 Task: Use News Effect in this video Movie B.mp4
Action: Mouse moved to (206, 131)
Screenshot: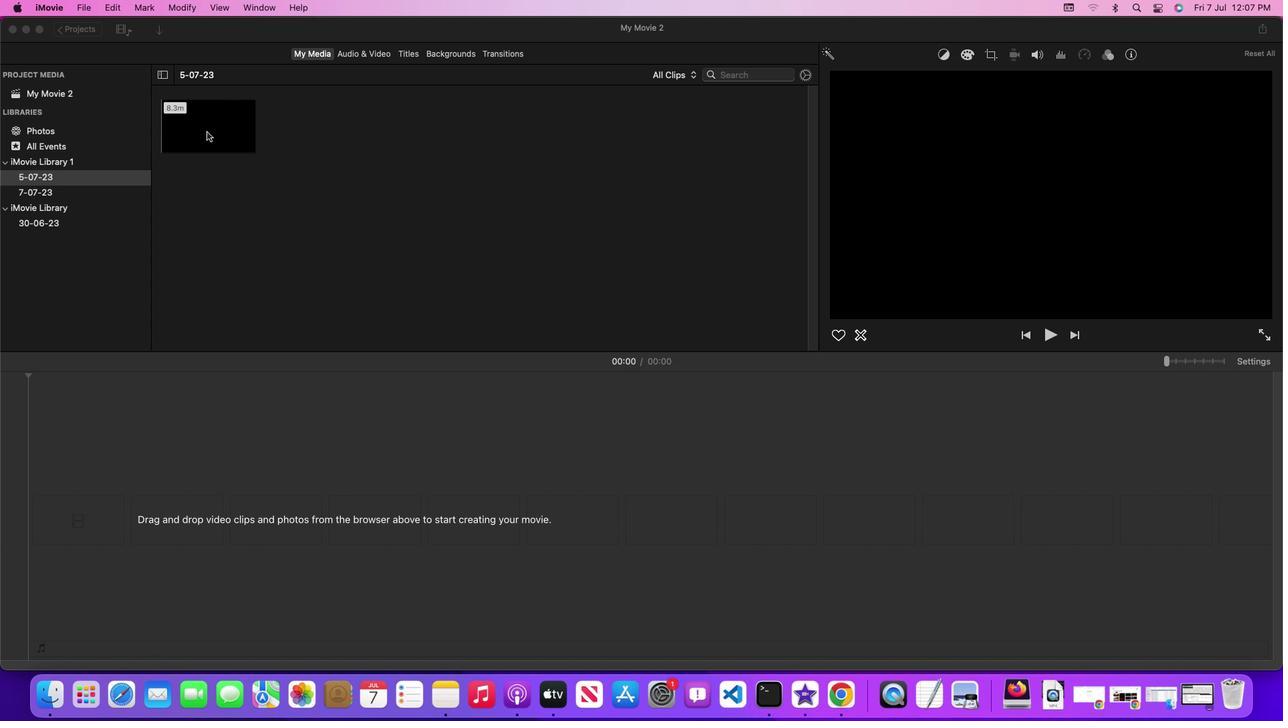 
Action: Mouse pressed left at (206, 131)
Screenshot: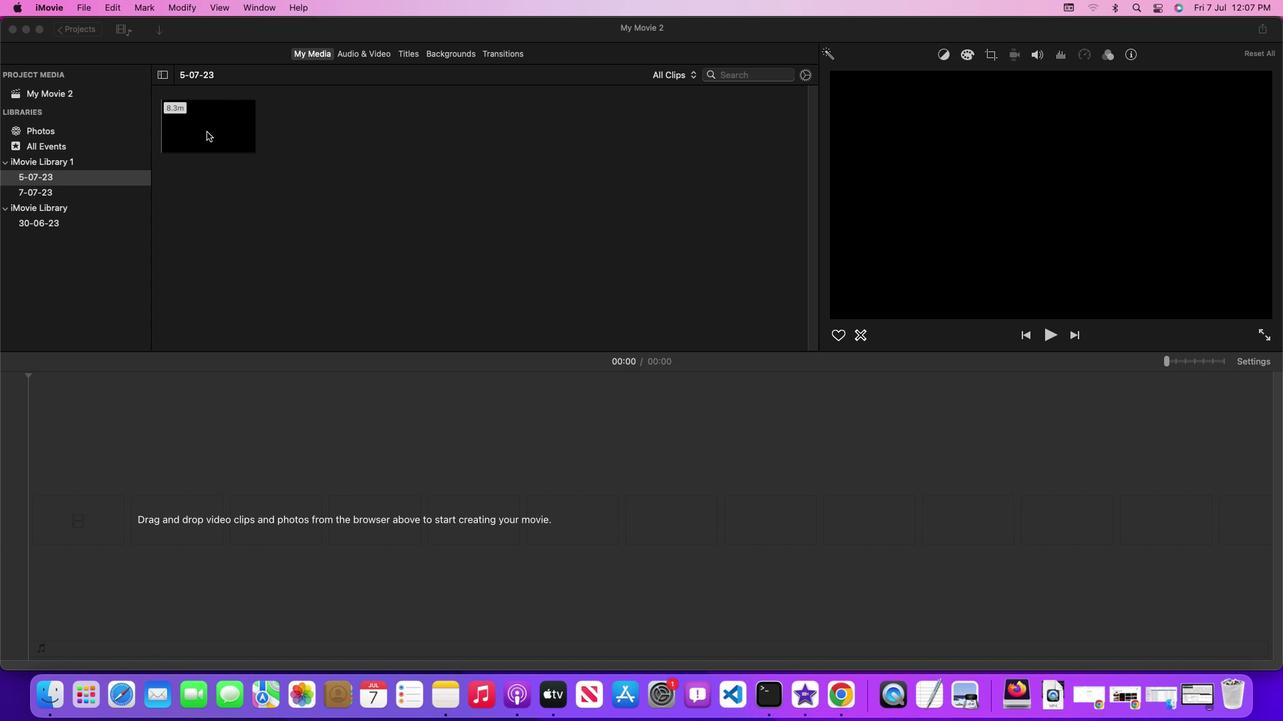 
Action: Mouse pressed left at (206, 131)
Screenshot: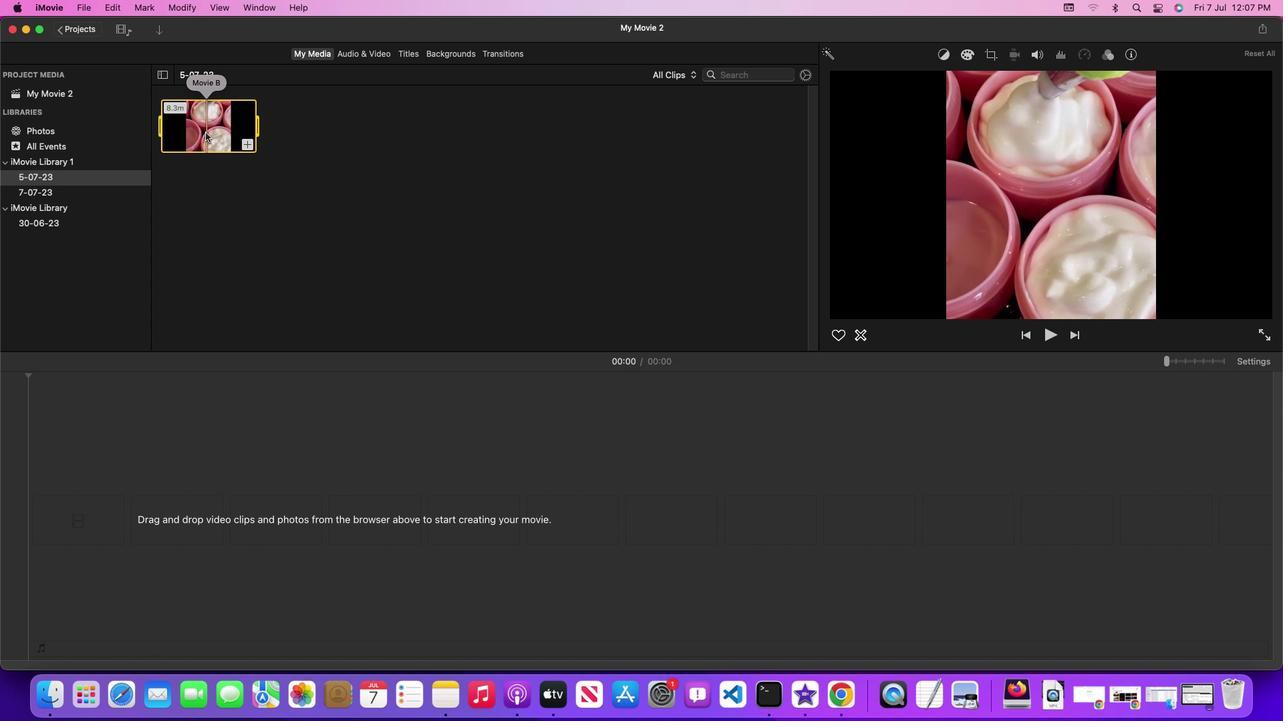 
Action: Mouse moved to (378, 52)
Screenshot: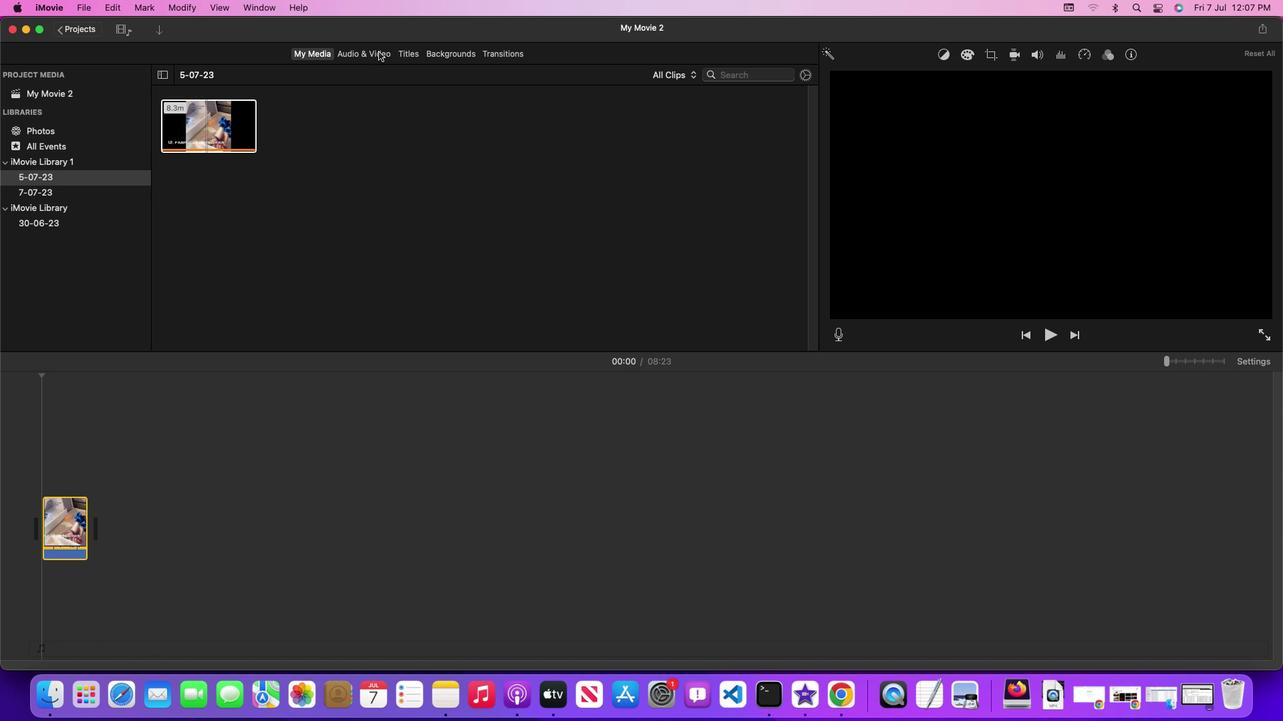 
Action: Mouse pressed left at (378, 52)
Screenshot: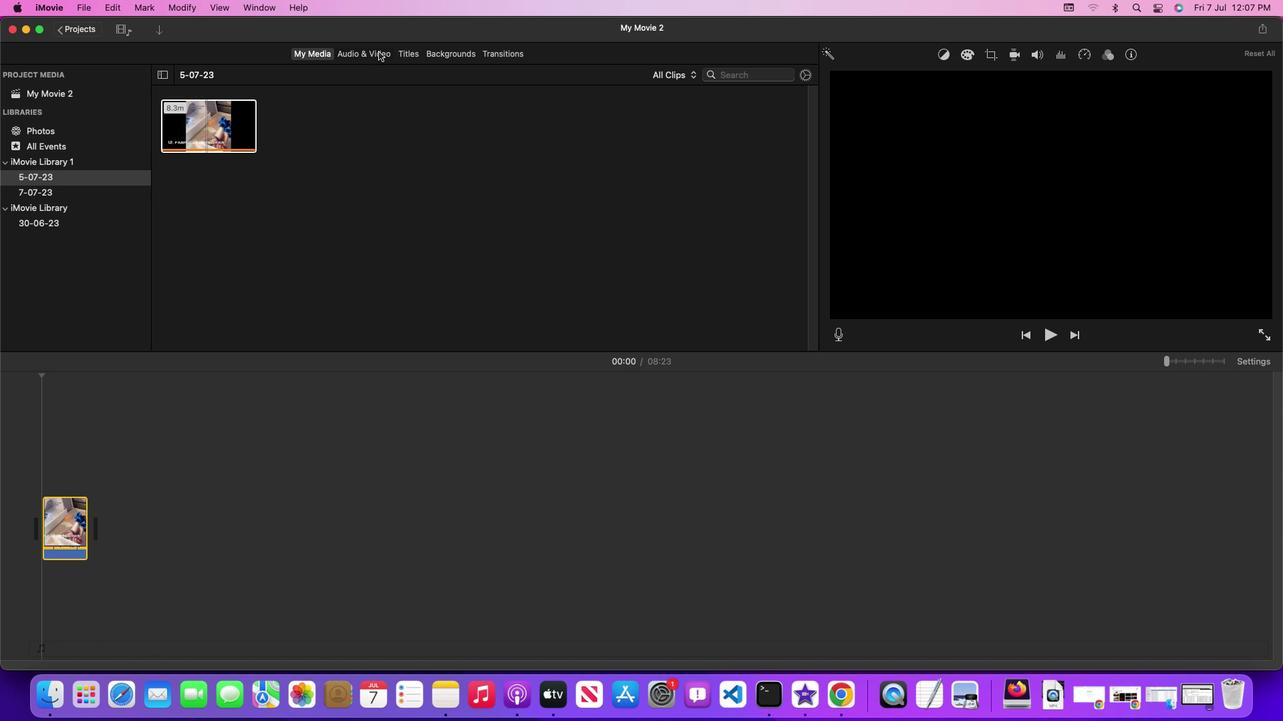 
Action: Mouse moved to (814, 177)
Screenshot: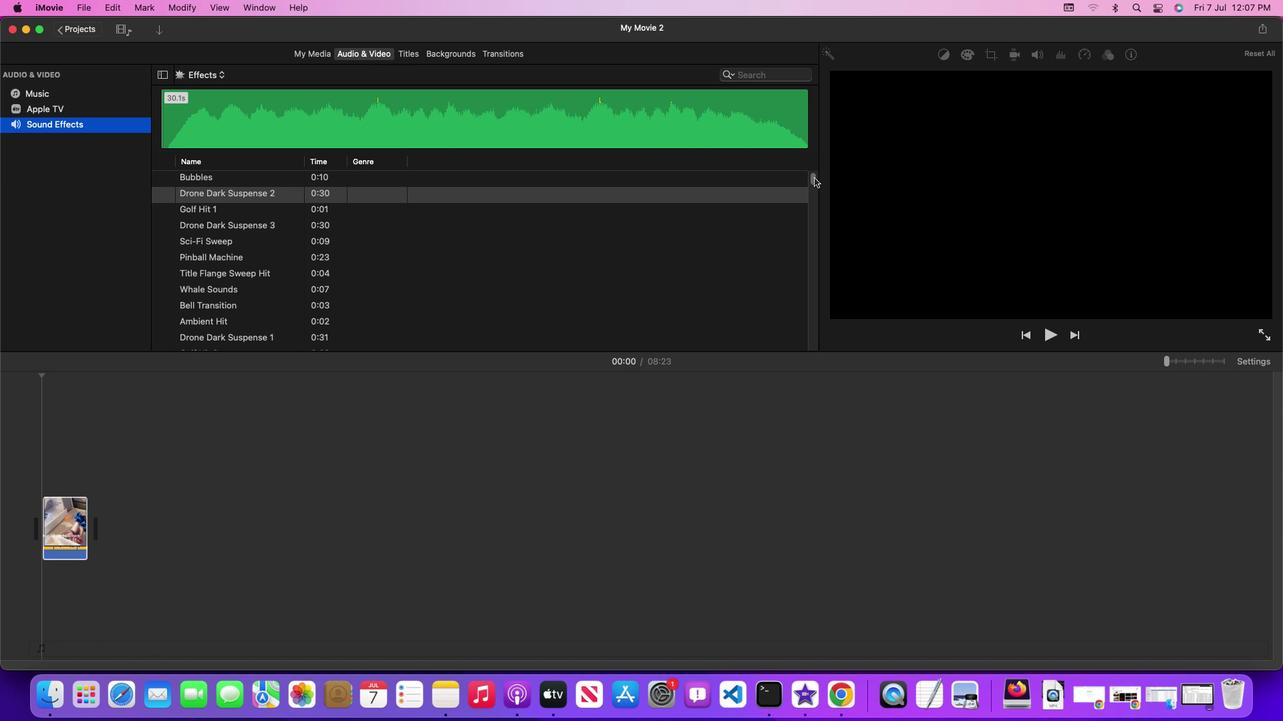 
Action: Mouse pressed left at (814, 177)
Screenshot: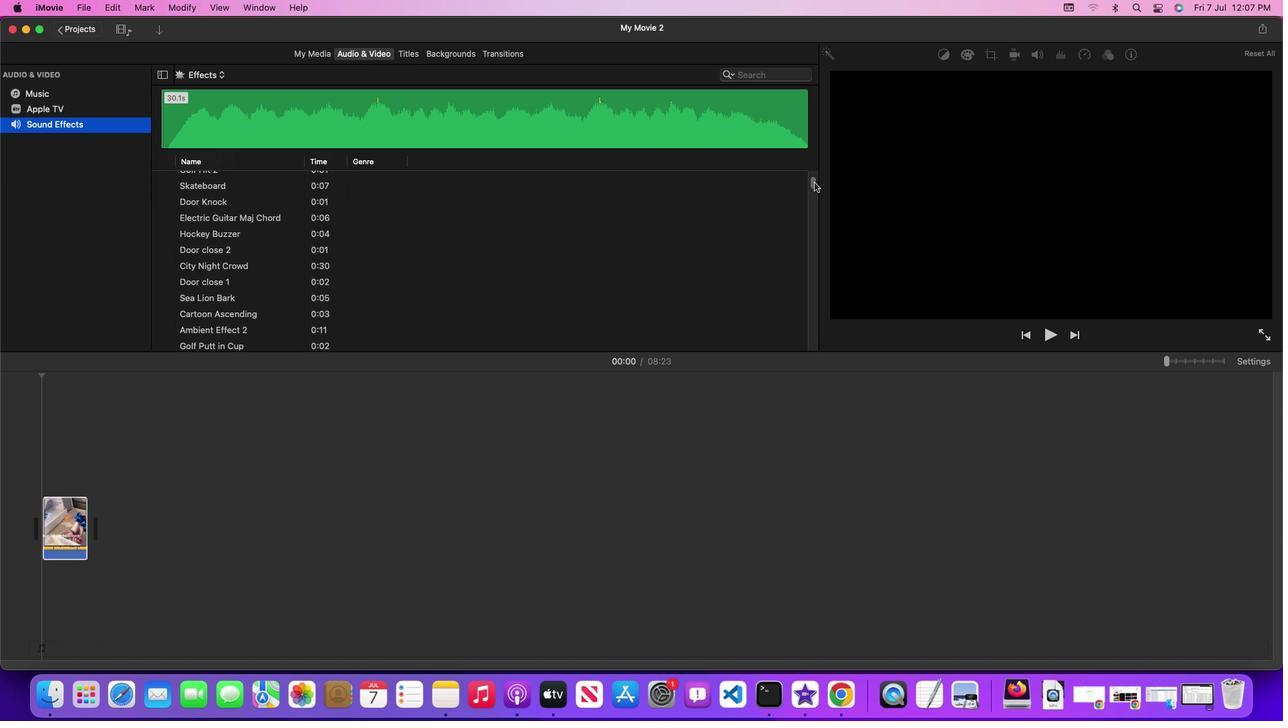 
Action: Mouse moved to (425, 272)
Screenshot: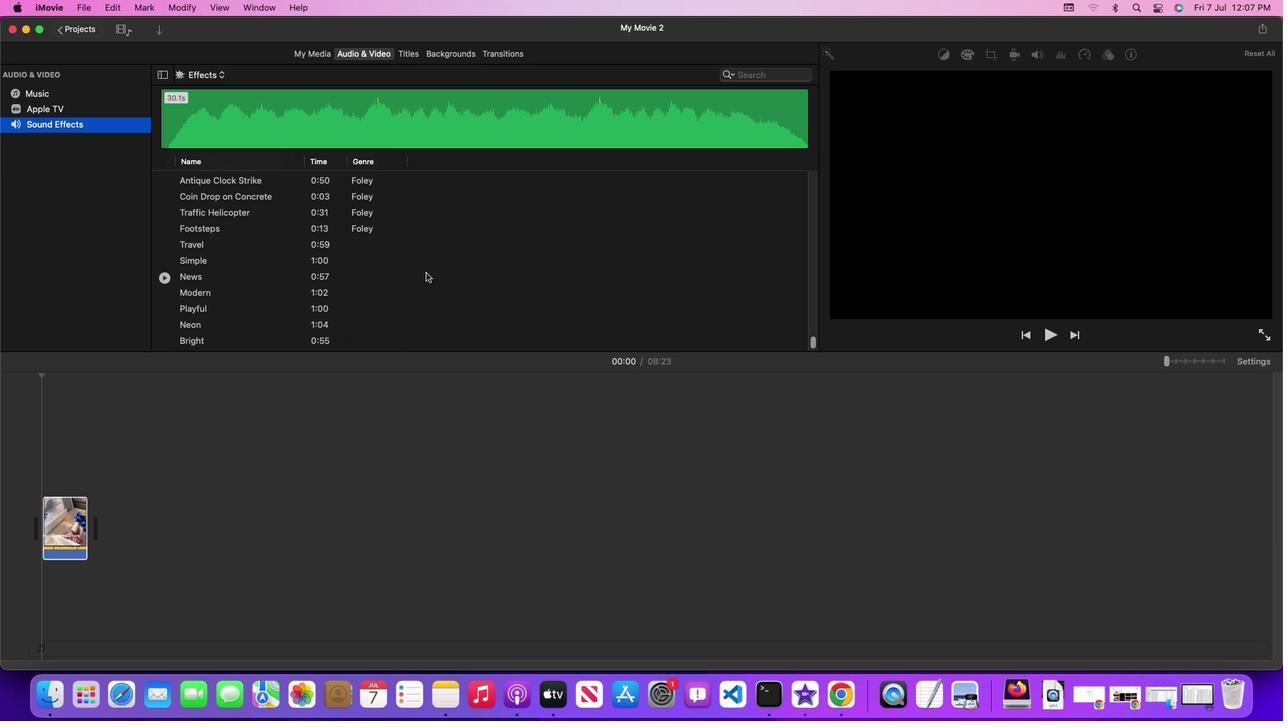 
Action: Mouse pressed left at (425, 272)
Screenshot: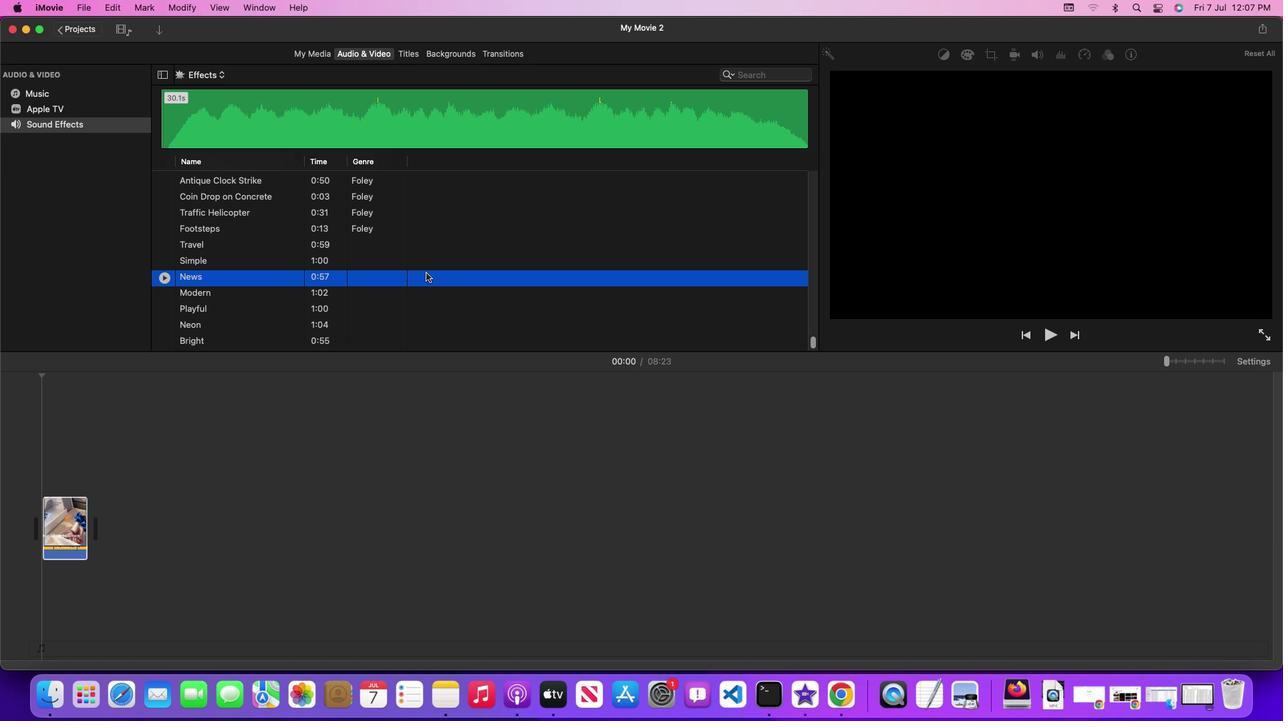 
Action: Mouse moved to (428, 277)
Screenshot: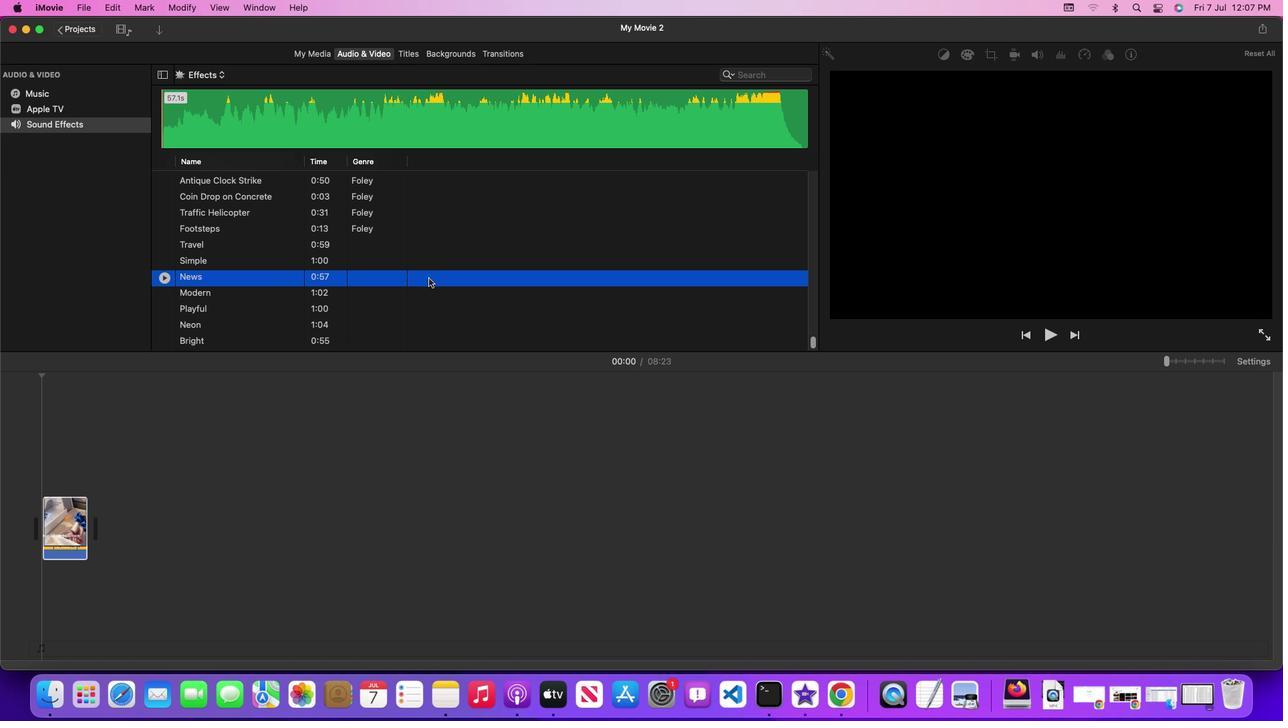 
Action: Mouse pressed left at (428, 277)
Screenshot: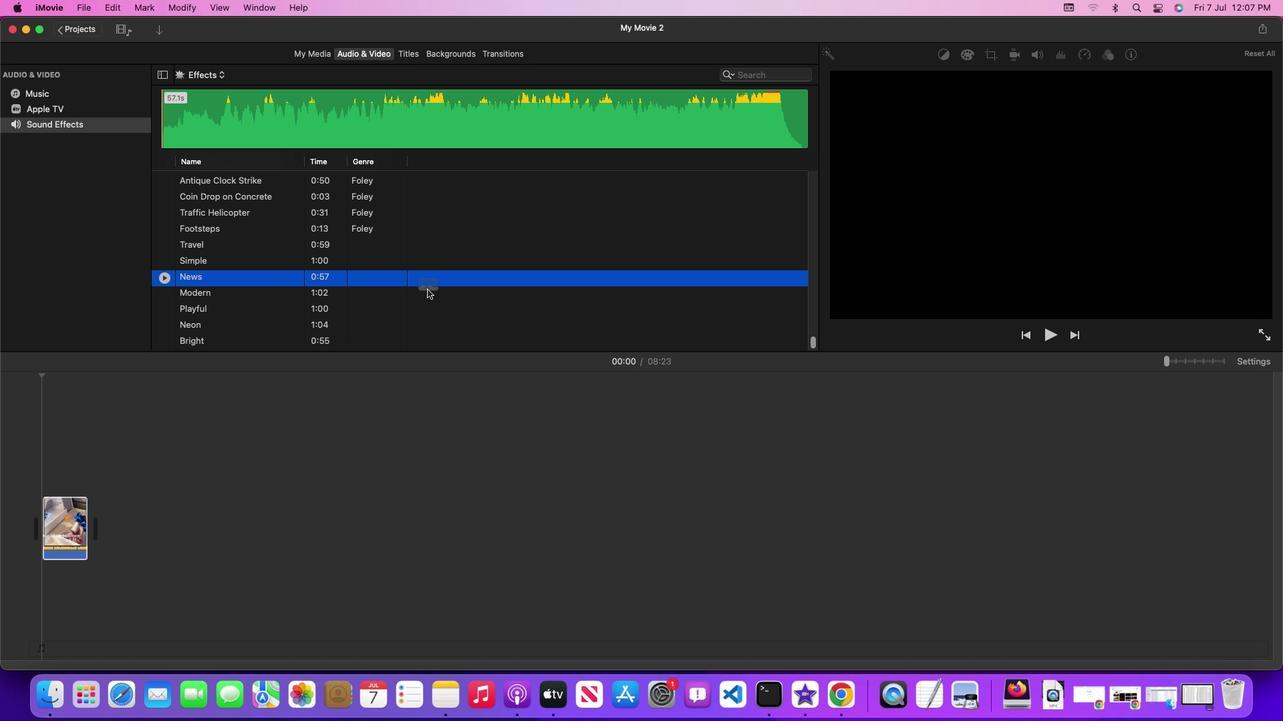 
Action: Mouse moved to (212, 423)
Screenshot: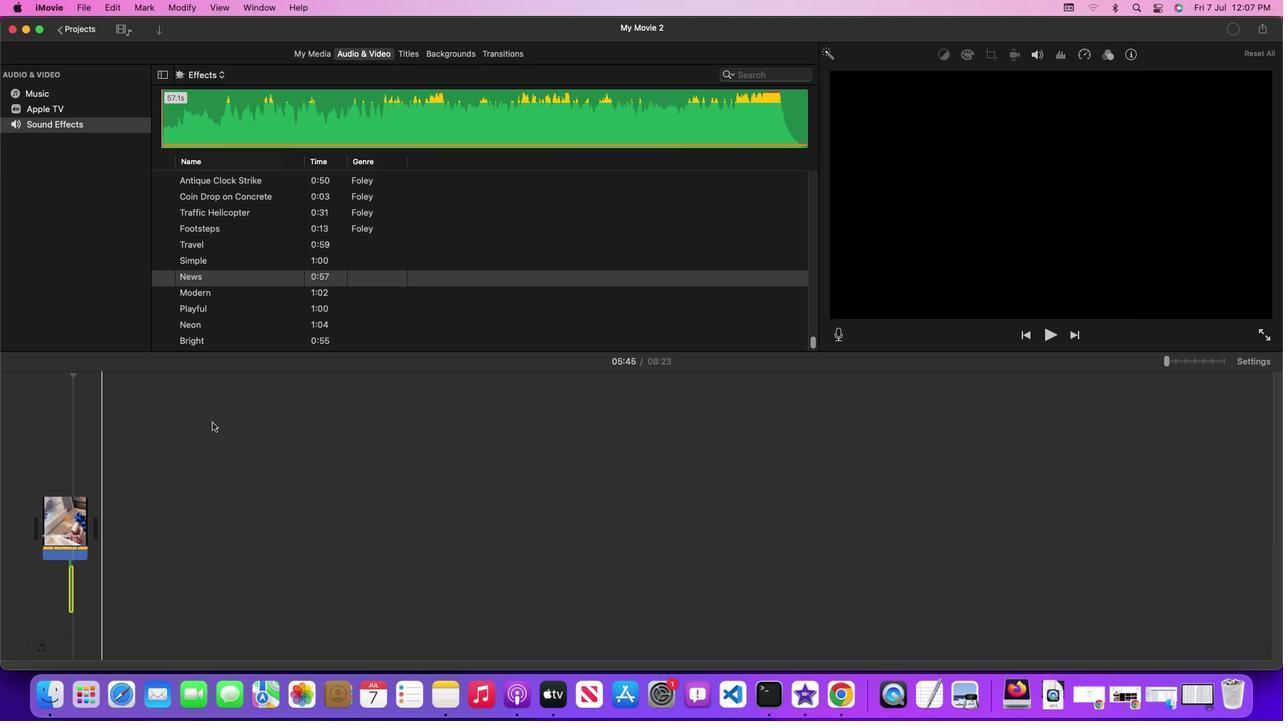 
